 Task: Use the formula "F.DIST" in spreadsheet "Project protfolio".
Action: Mouse moved to (254, 251)
Screenshot: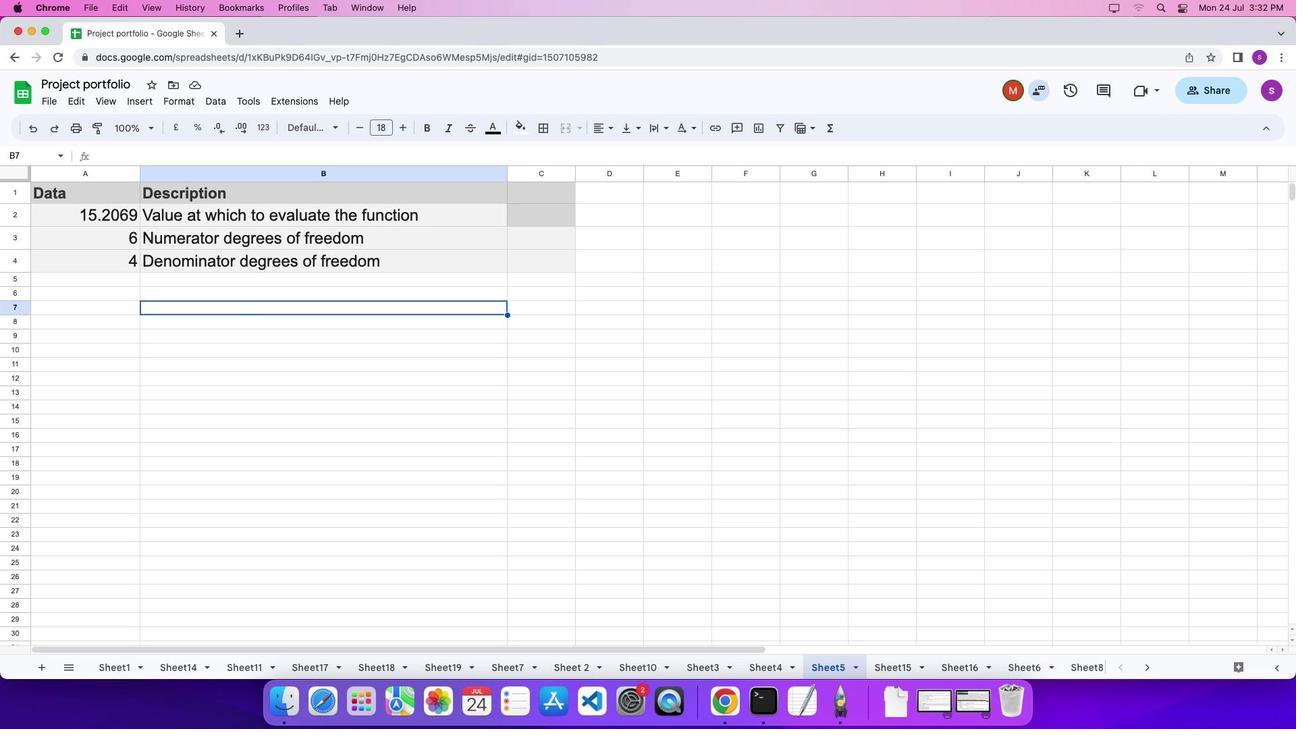 
Action: Mouse pressed left at (254, 251)
Screenshot: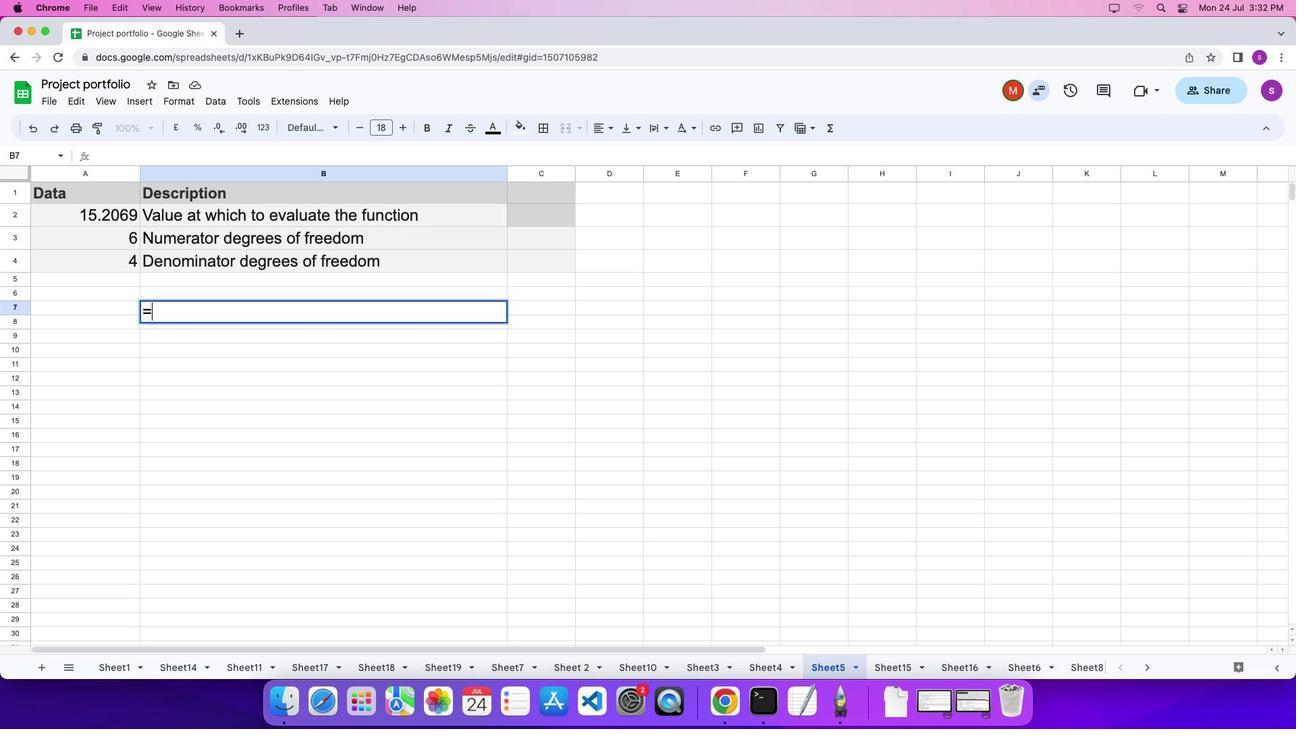 
Action: Key pressed '='
Screenshot: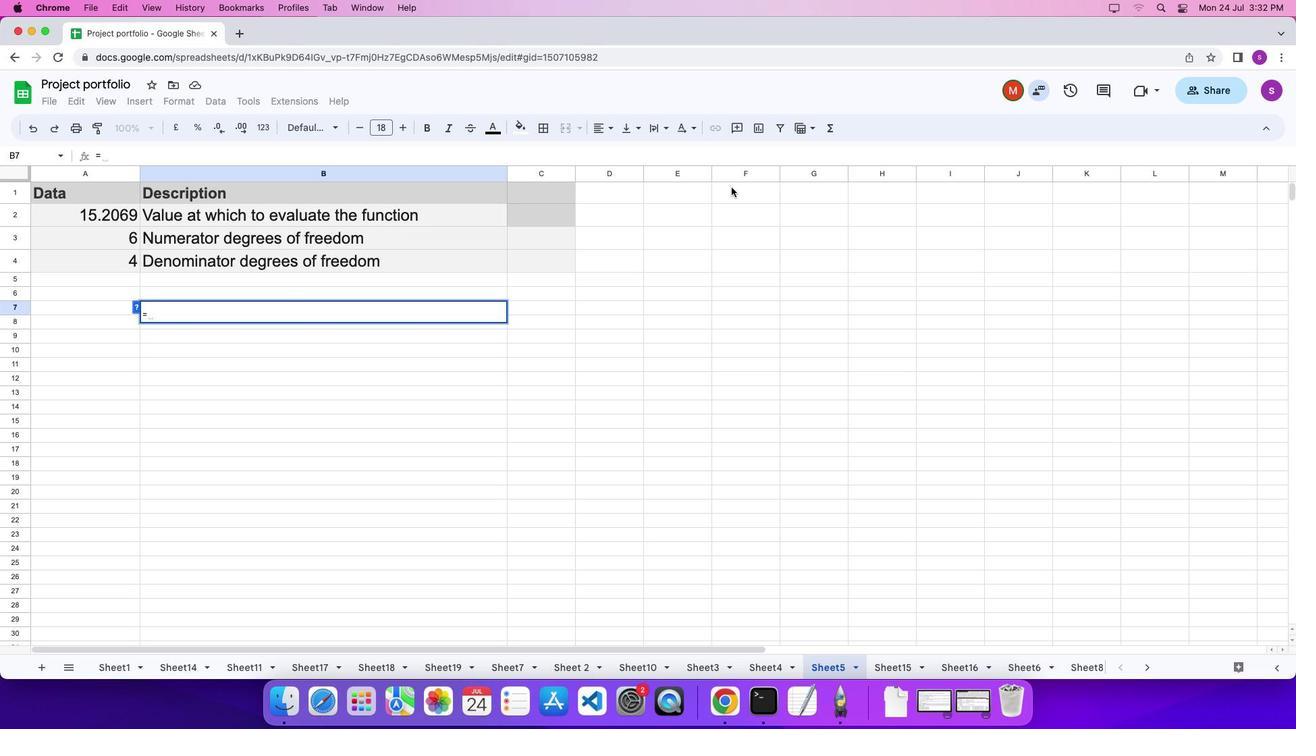
Action: Mouse moved to (856, 274)
Screenshot: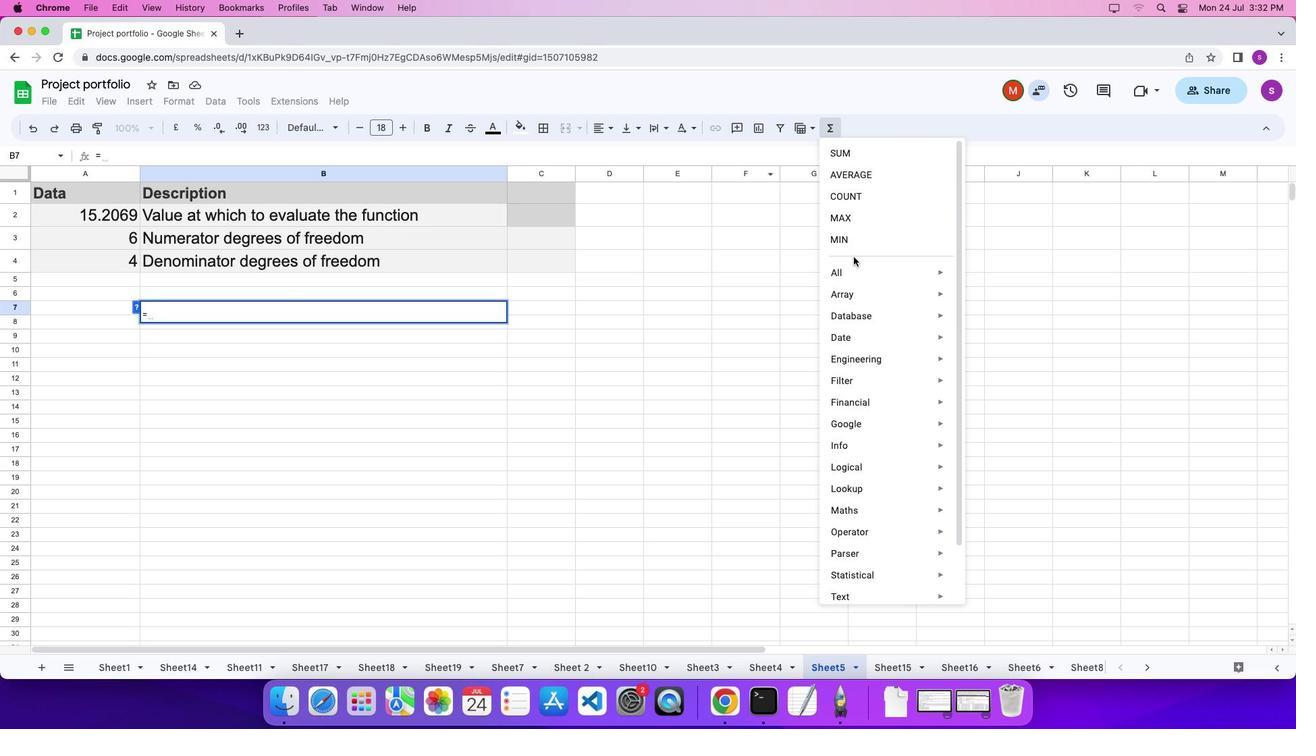 
Action: Mouse pressed left at (856, 274)
Screenshot: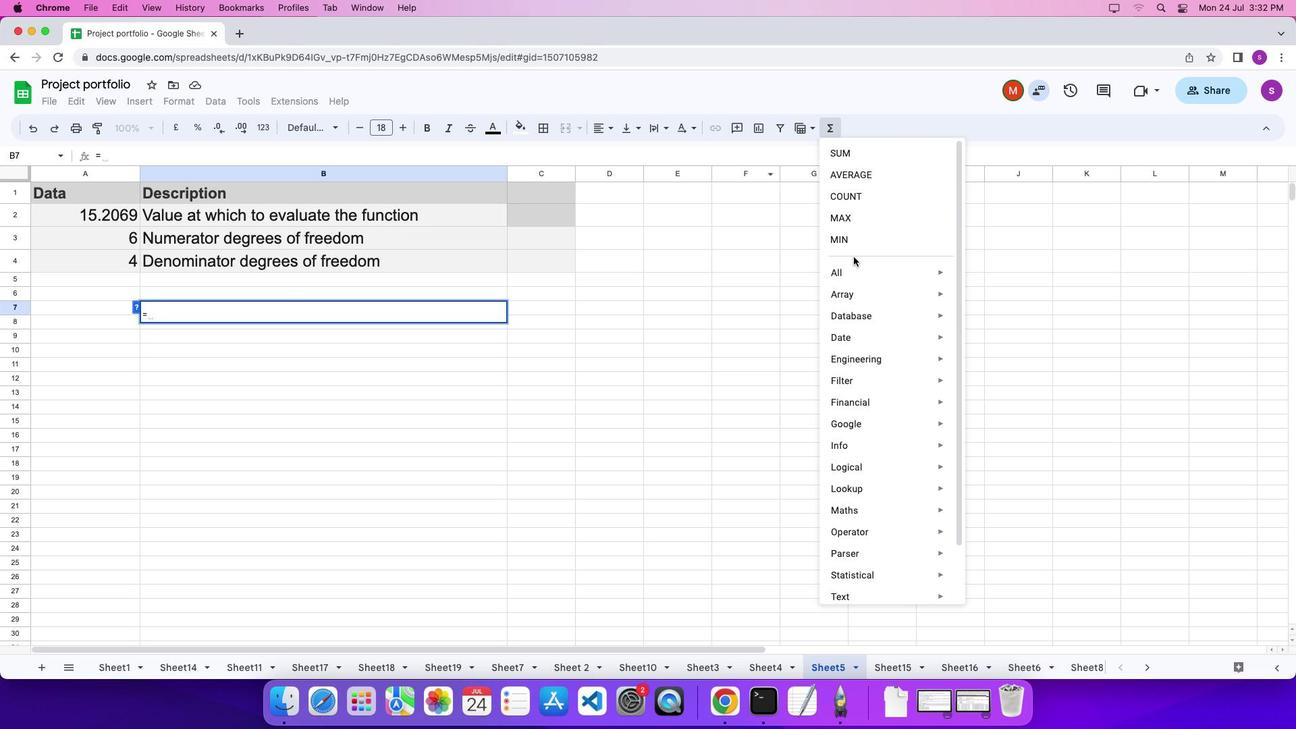 
Action: Mouse moved to (1047, 208)
Screenshot: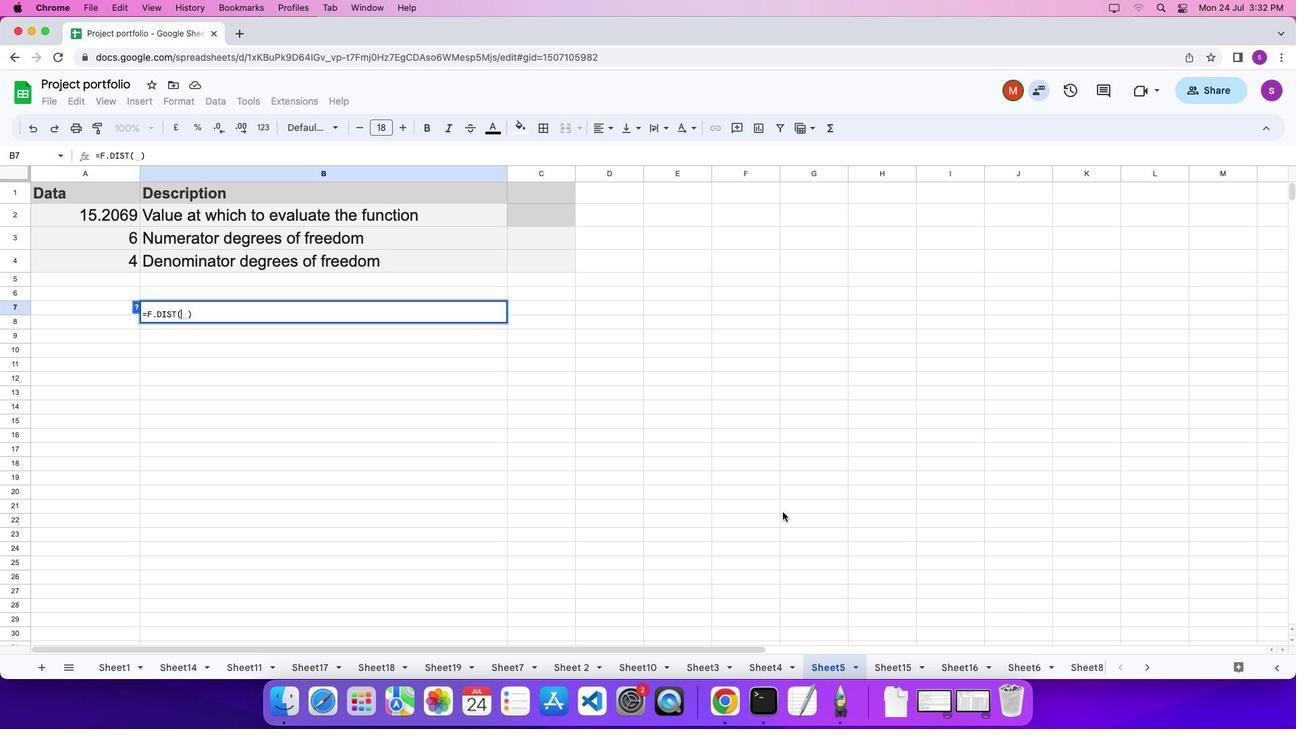 
Action: Mouse pressed left at (1047, 208)
Screenshot: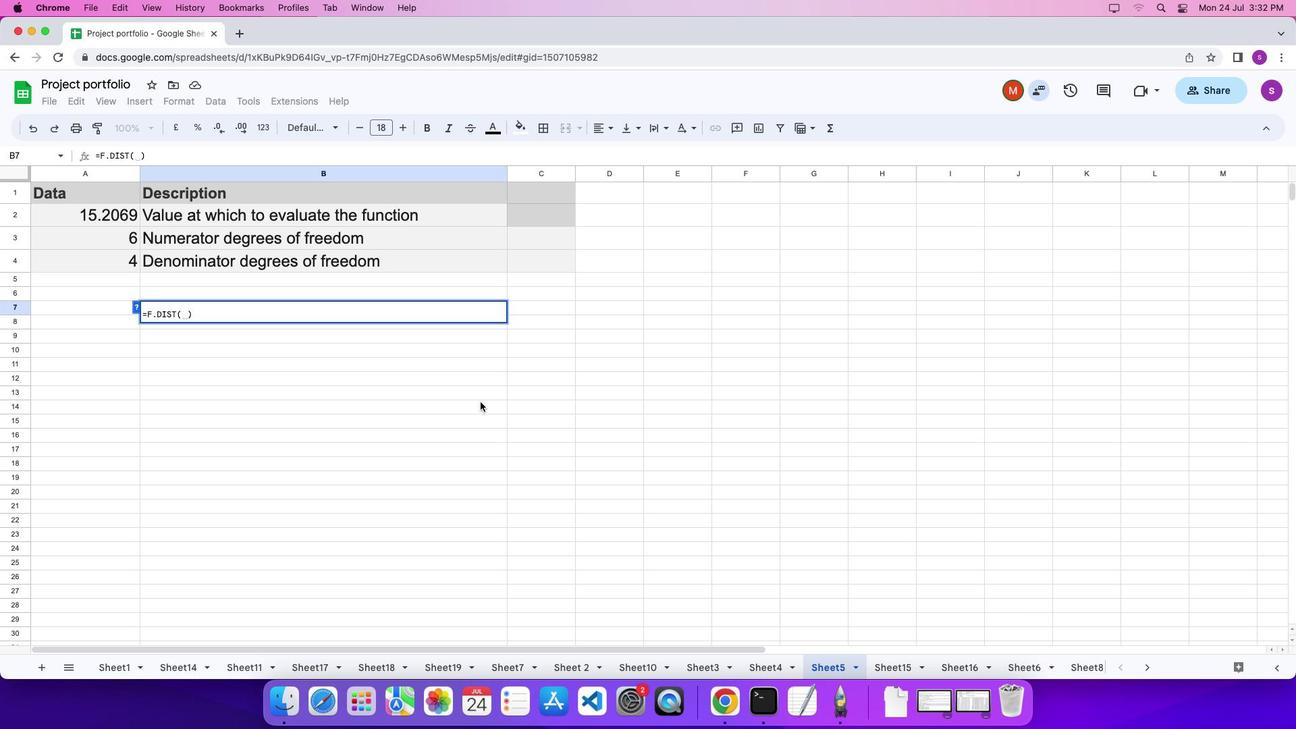 
Action: Mouse moved to (106, 263)
Screenshot: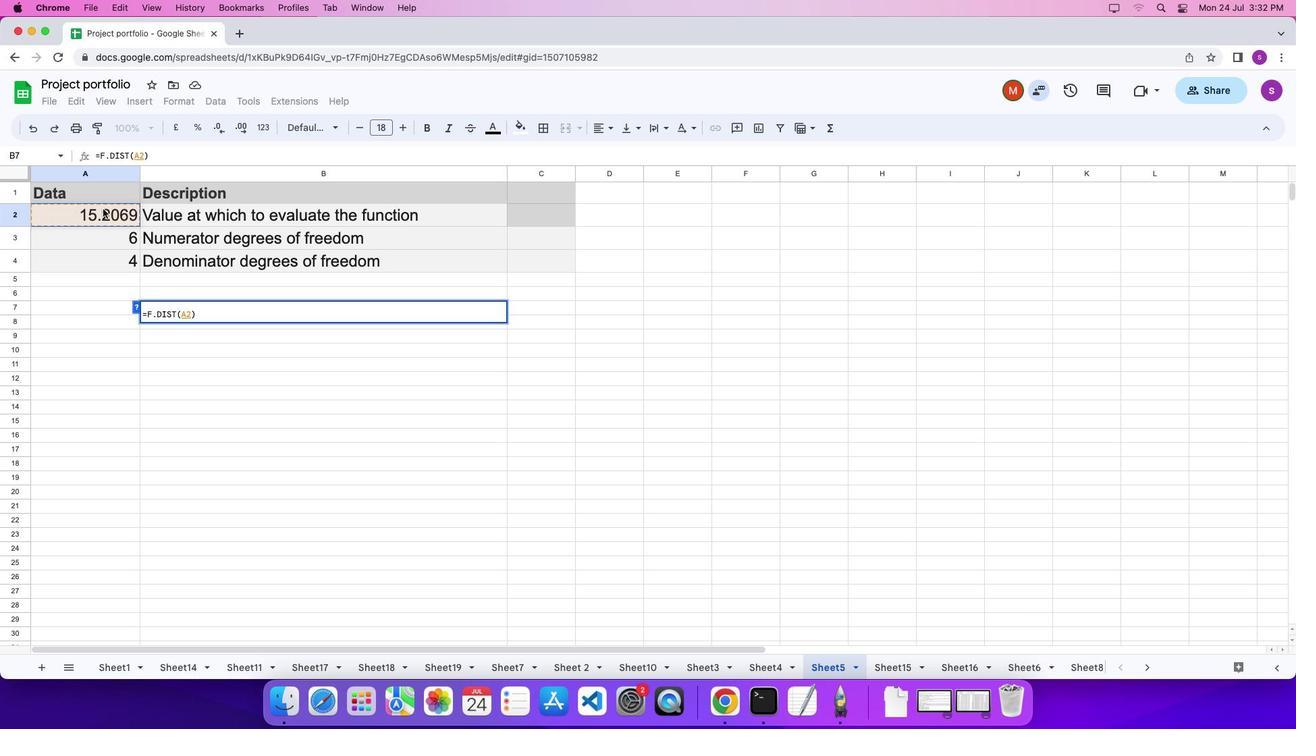 
Action: Mouse pressed left at (106, 263)
Screenshot: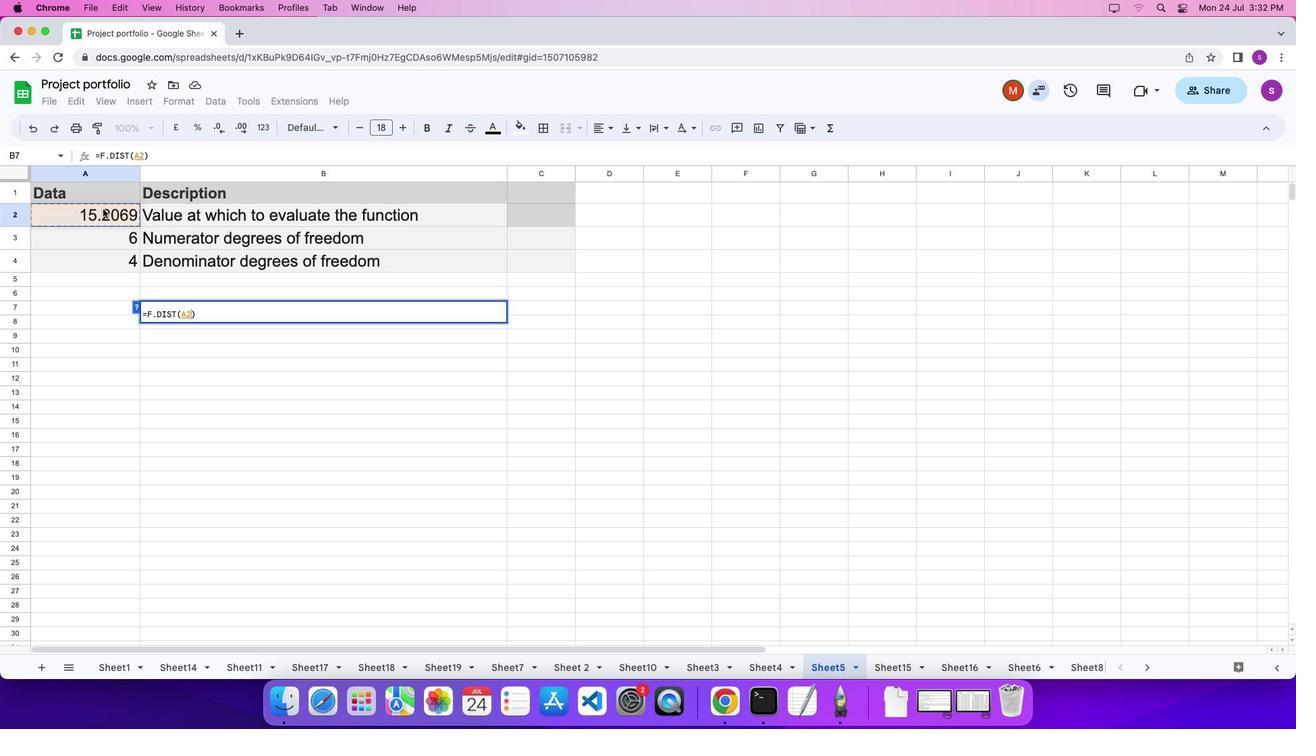 
Action: Key pressed ','
Screenshot: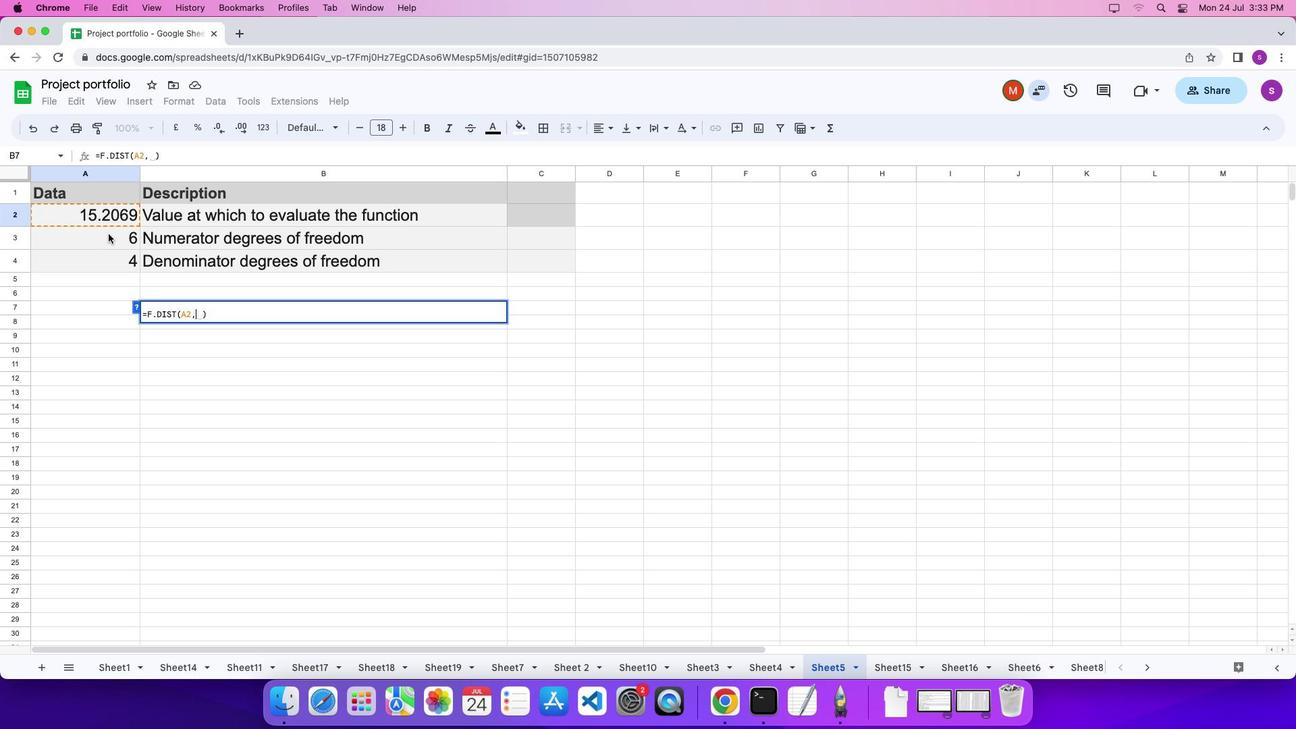 
Action: Mouse moved to (112, 260)
Screenshot: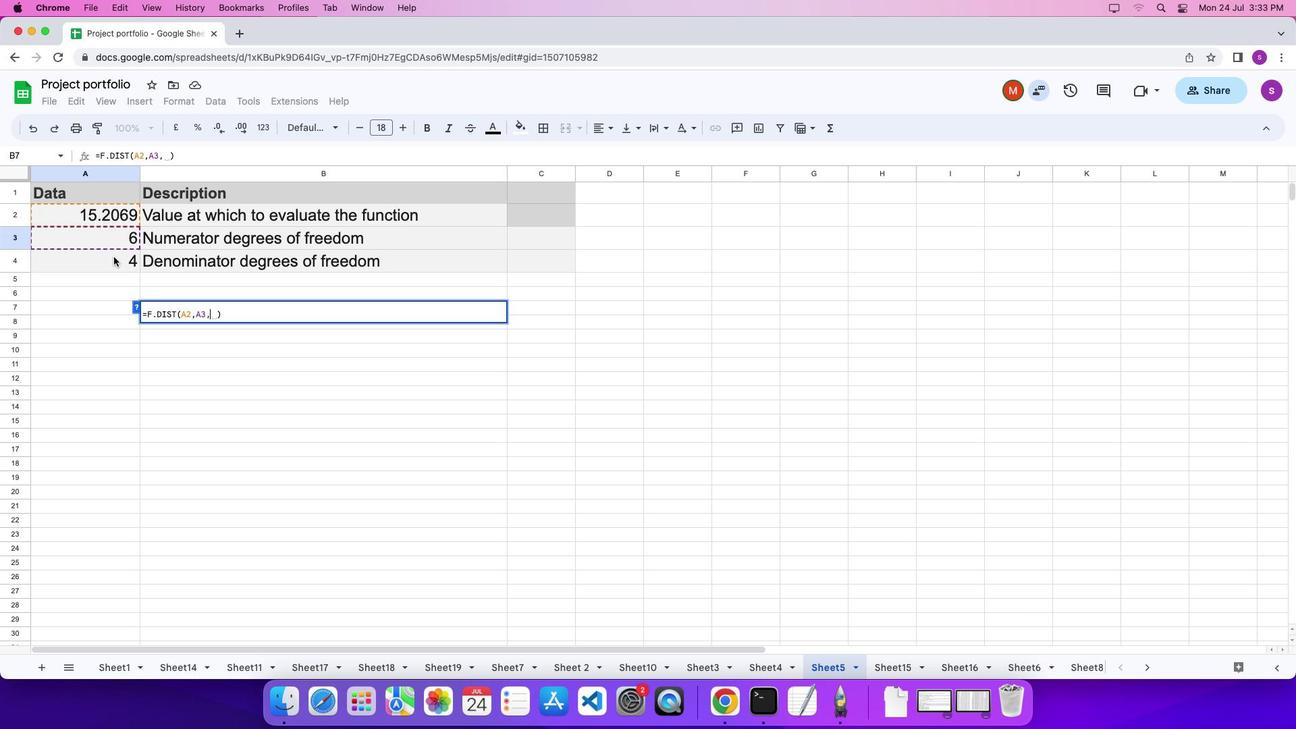 
Action: Mouse pressed left at (112, 260)
Screenshot: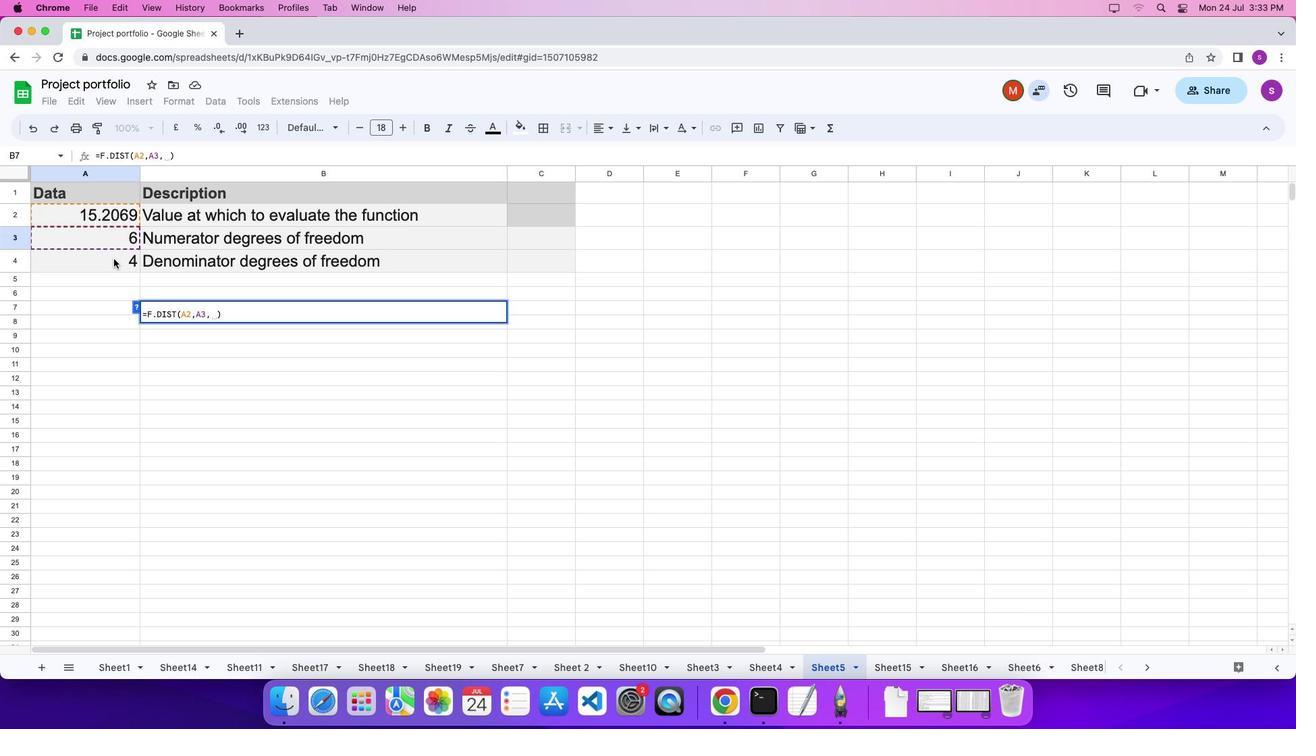 
Action: Mouse moved to (112, 260)
Screenshot: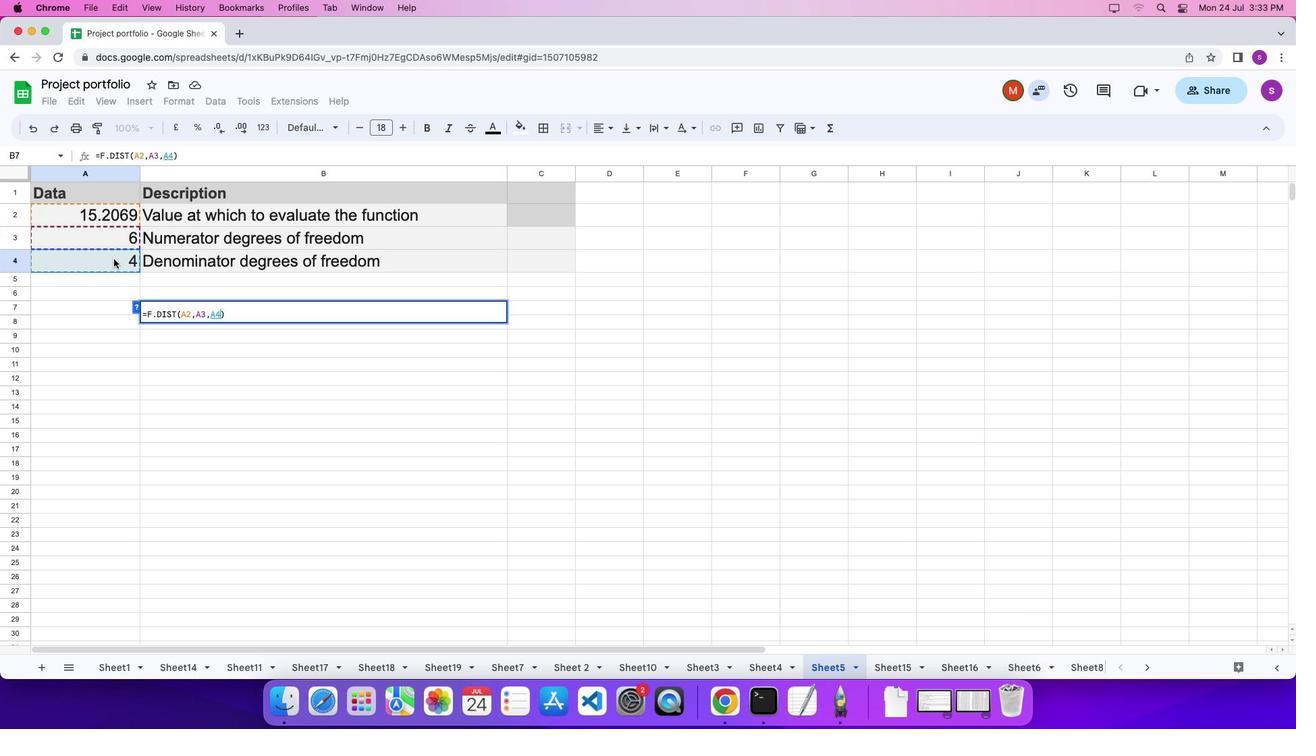 
Action: Key pressed ','
Screenshot: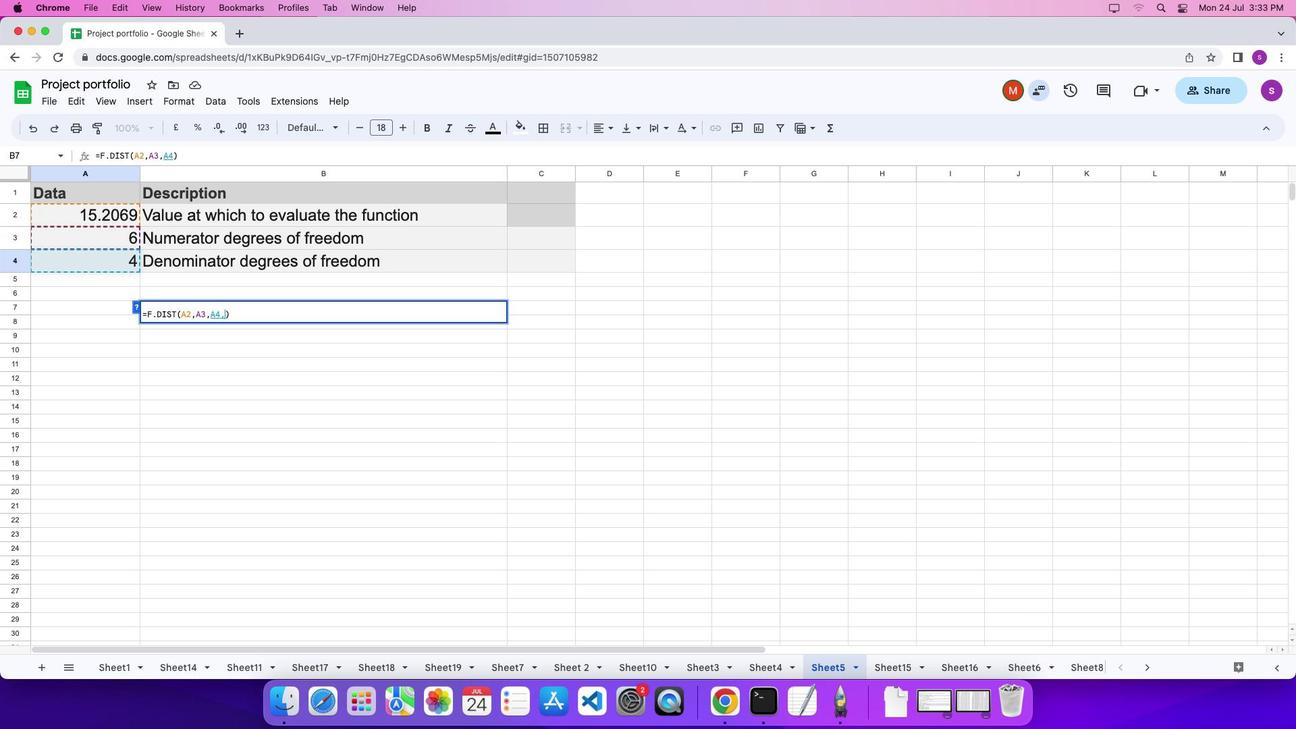 
Action: Mouse moved to (117, 257)
Screenshot: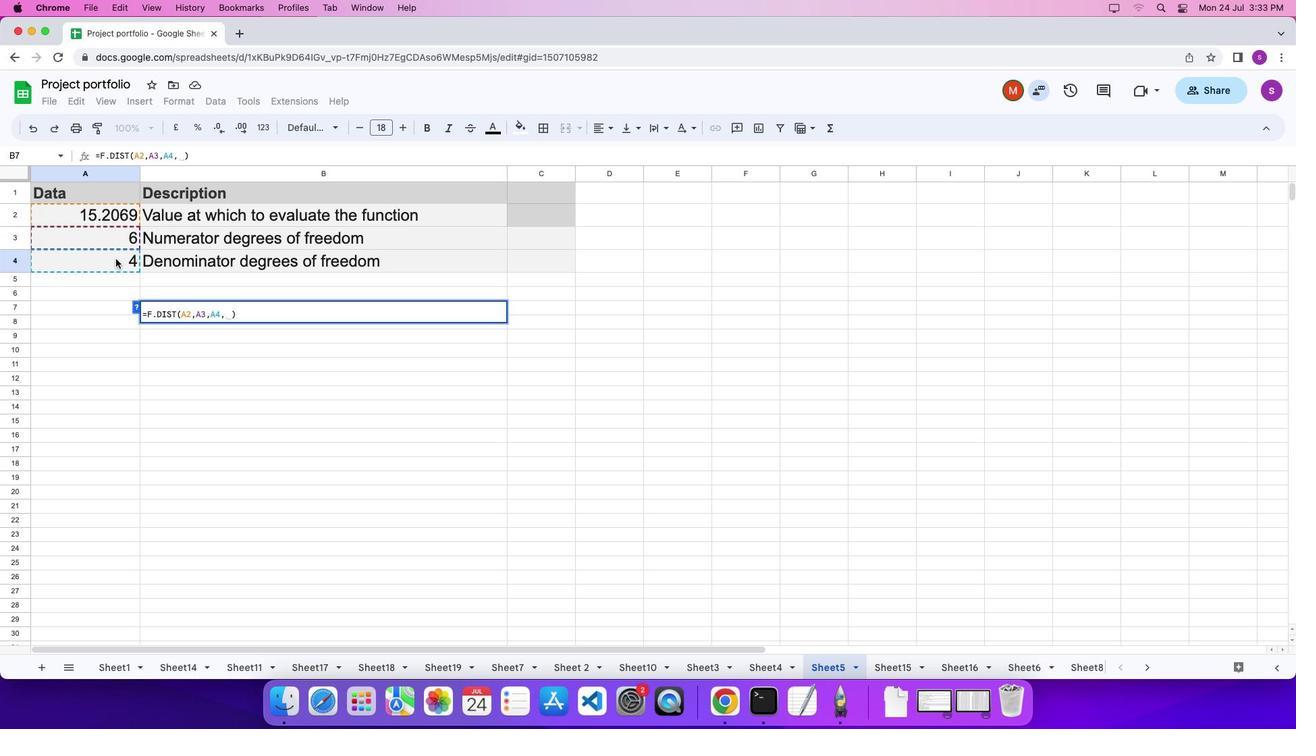 
Action: Mouse pressed left at (117, 257)
Screenshot: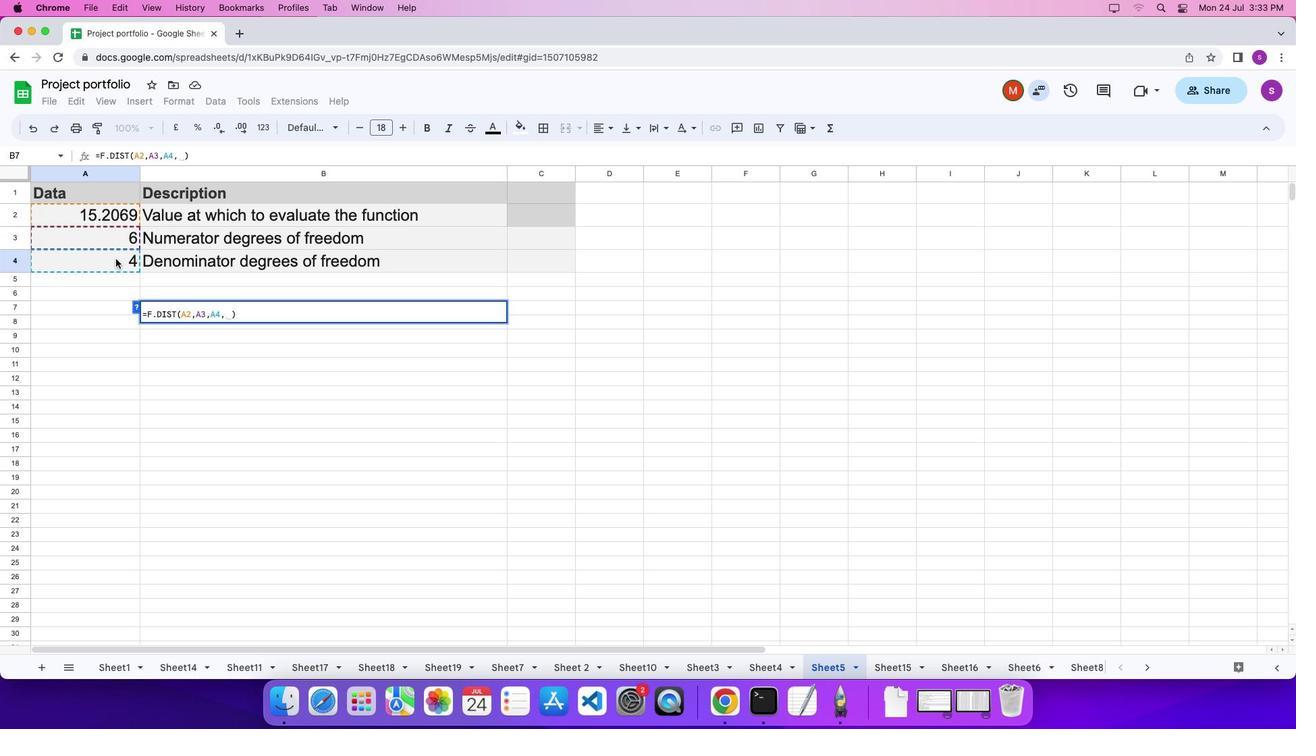 
Action: Key pressed ','
Screenshot: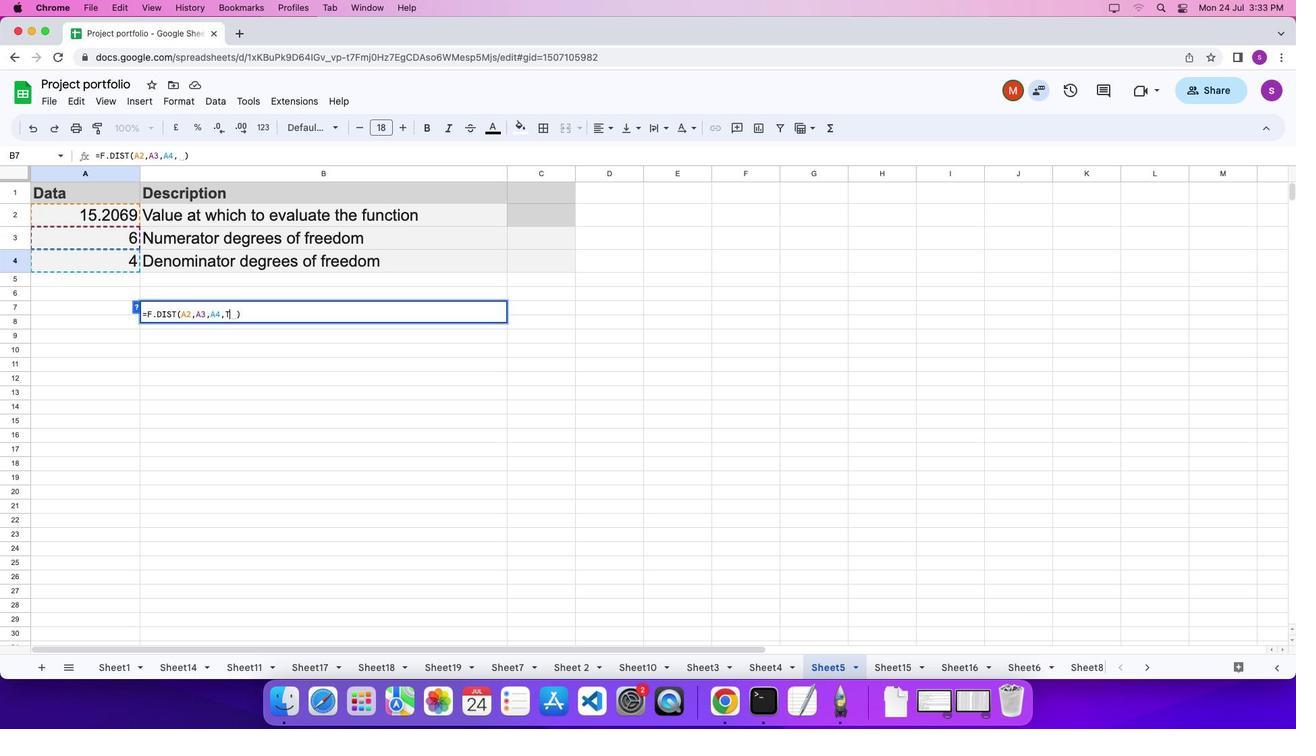 
Action: Mouse moved to (118, 257)
Screenshot: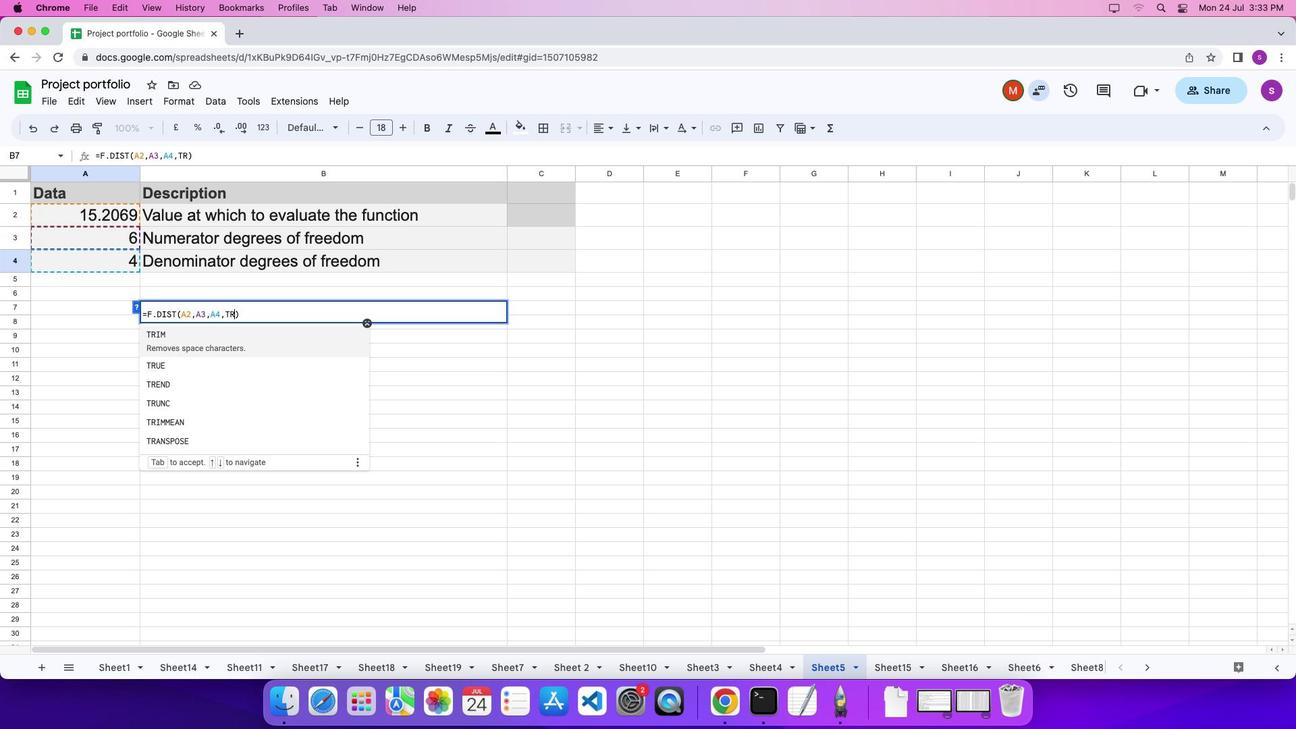 
Action: Key pressed Key.shift'T''R''U''E'Key.enter
Screenshot: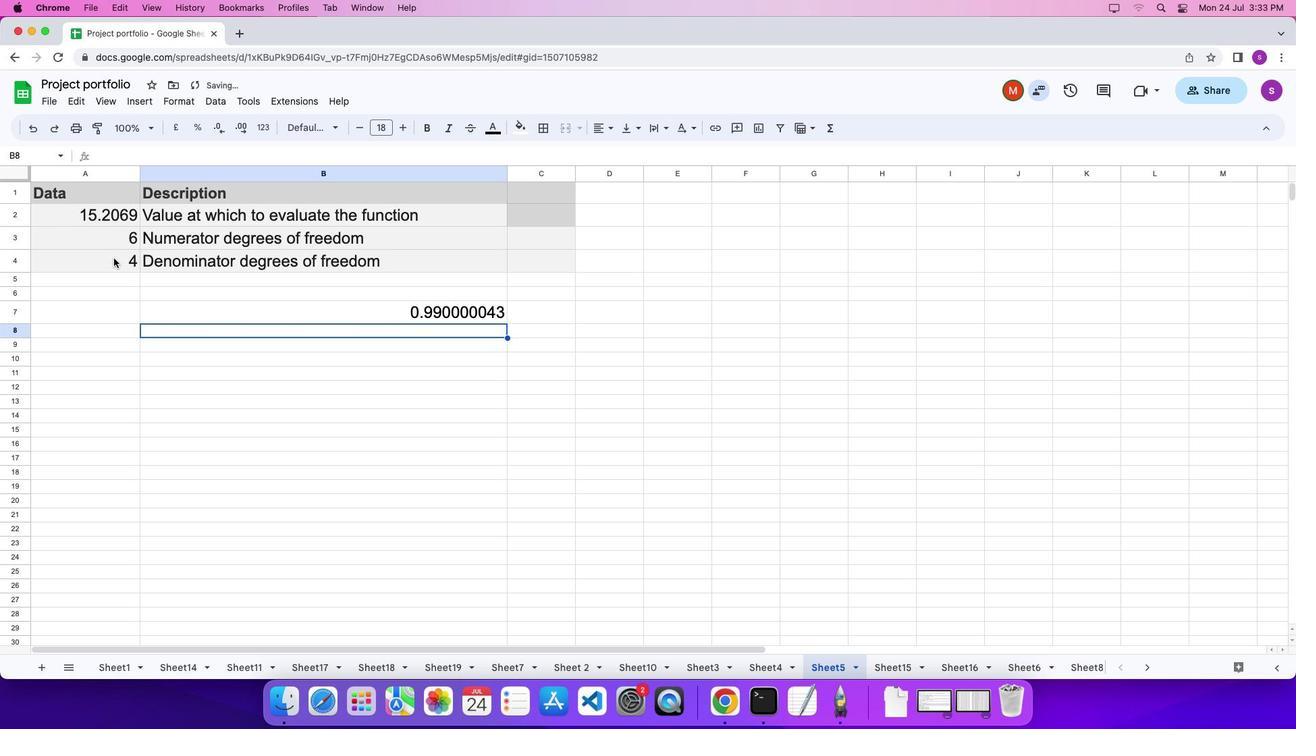 
Action: Mouse moved to (117, 257)
Screenshot: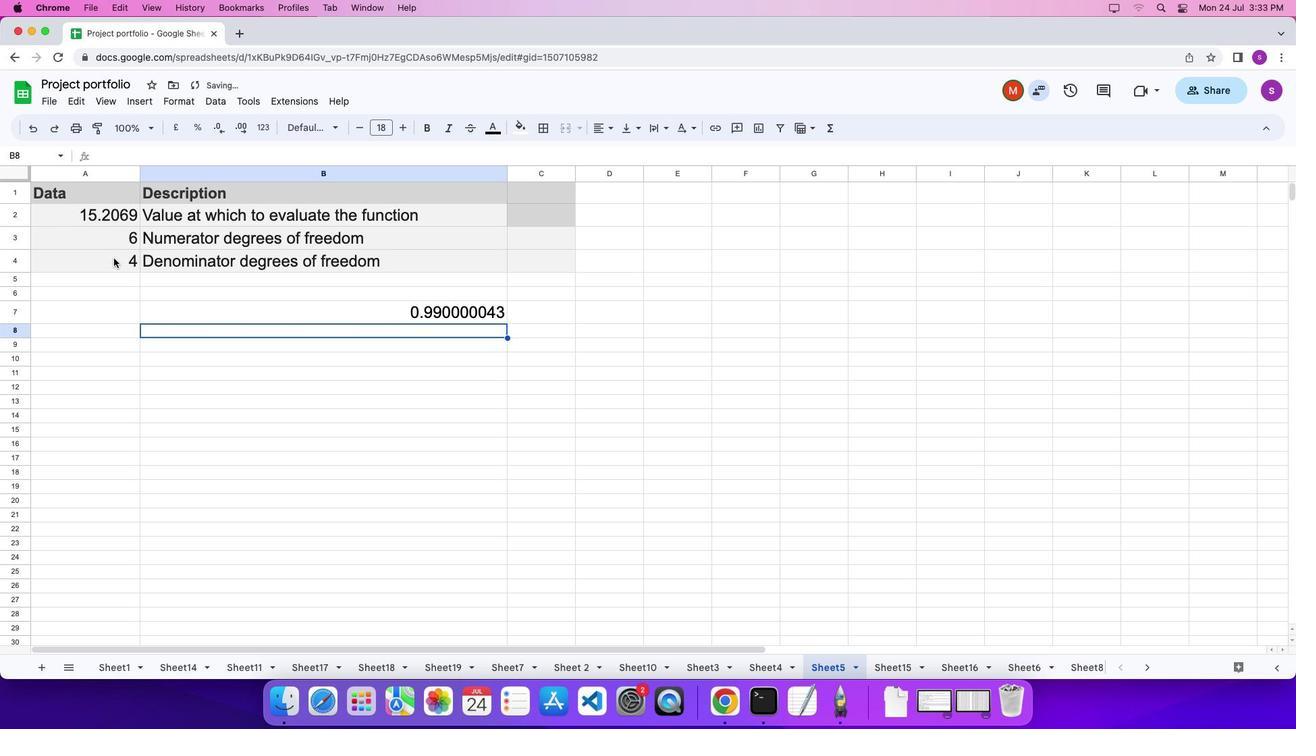 
